 Task: Add Primal Kitchen Chai Tea Collagen Keto Latte to the cart.
Action: Mouse moved to (294, 130)
Screenshot: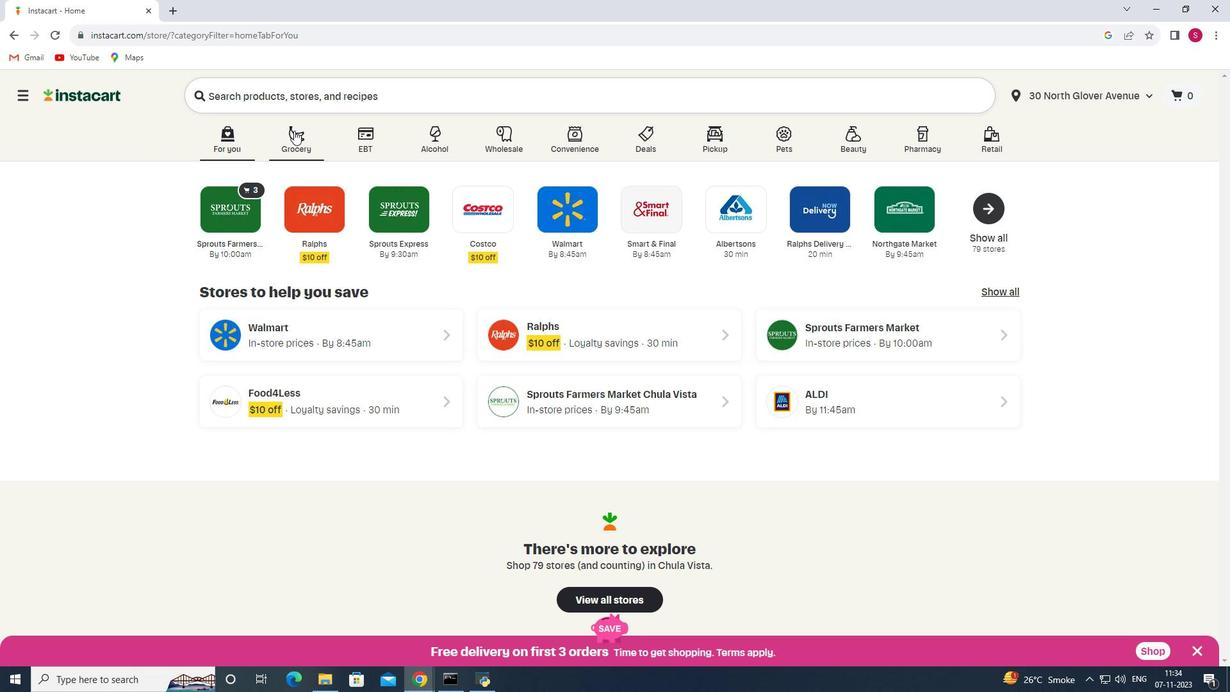 
Action: Mouse pressed left at (294, 130)
Screenshot: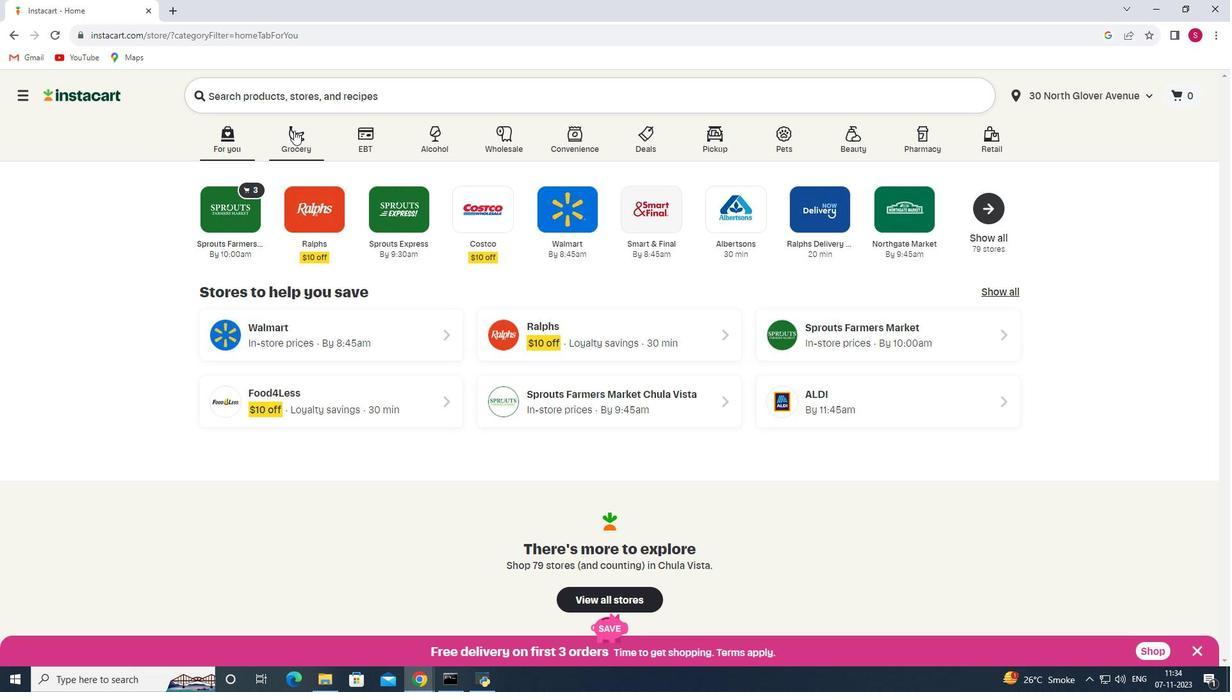 
Action: Mouse moved to (310, 389)
Screenshot: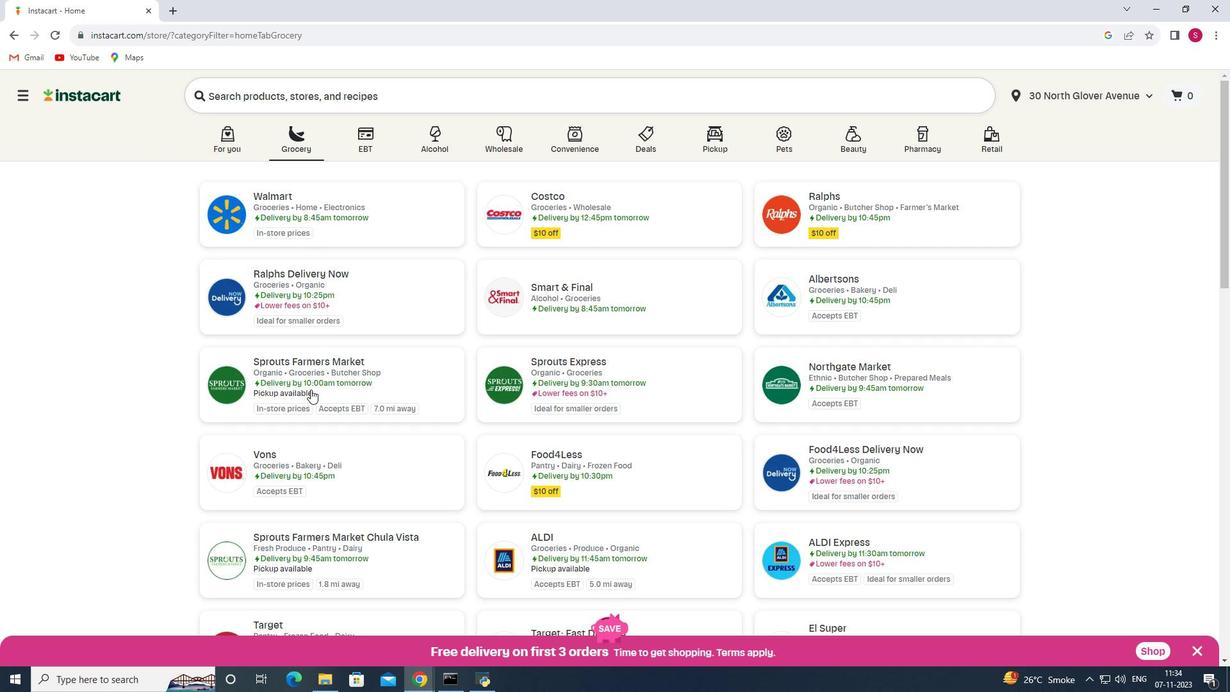 
Action: Mouse pressed left at (310, 389)
Screenshot: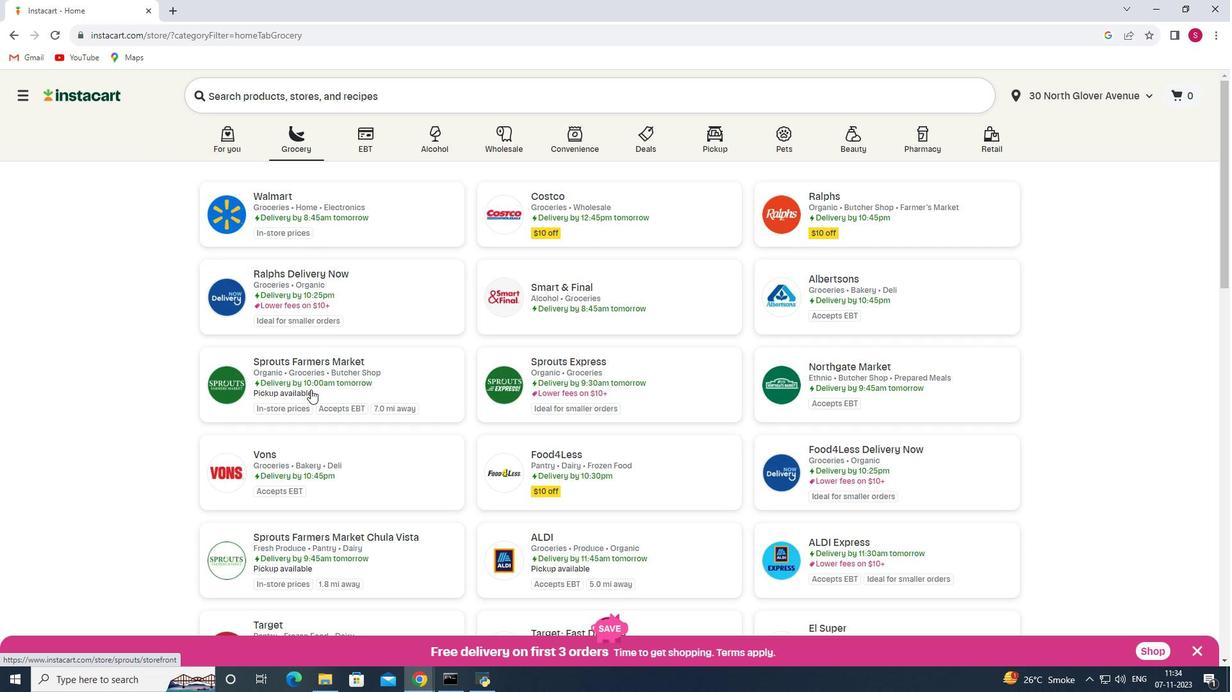 
Action: Mouse moved to (114, 421)
Screenshot: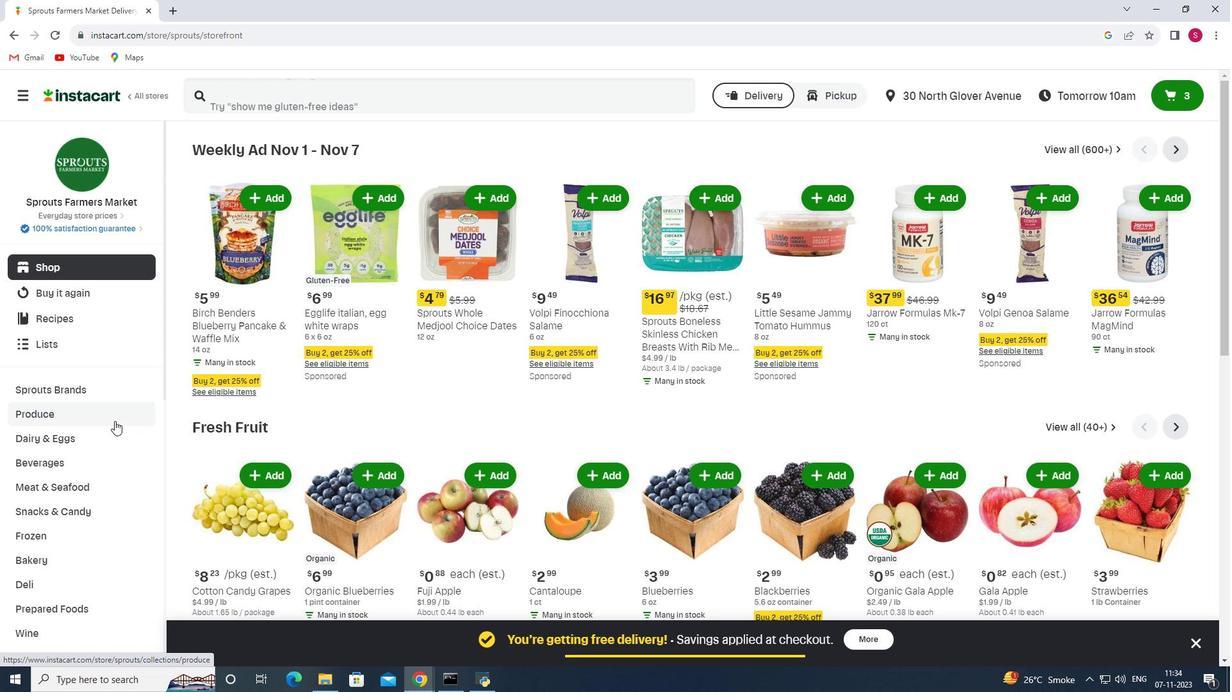 
Action: Mouse scrolled (114, 420) with delta (0, 0)
Screenshot: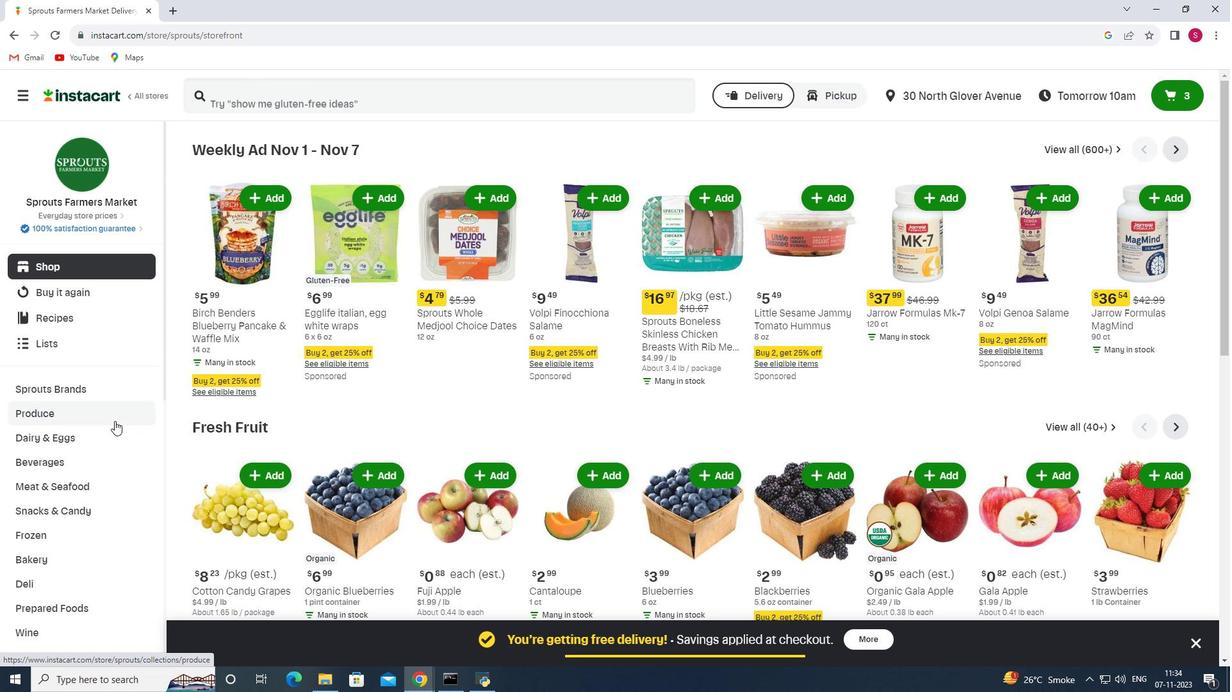 
Action: Mouse scrolled (114, 420) with delta (0, 0)
Screenshot: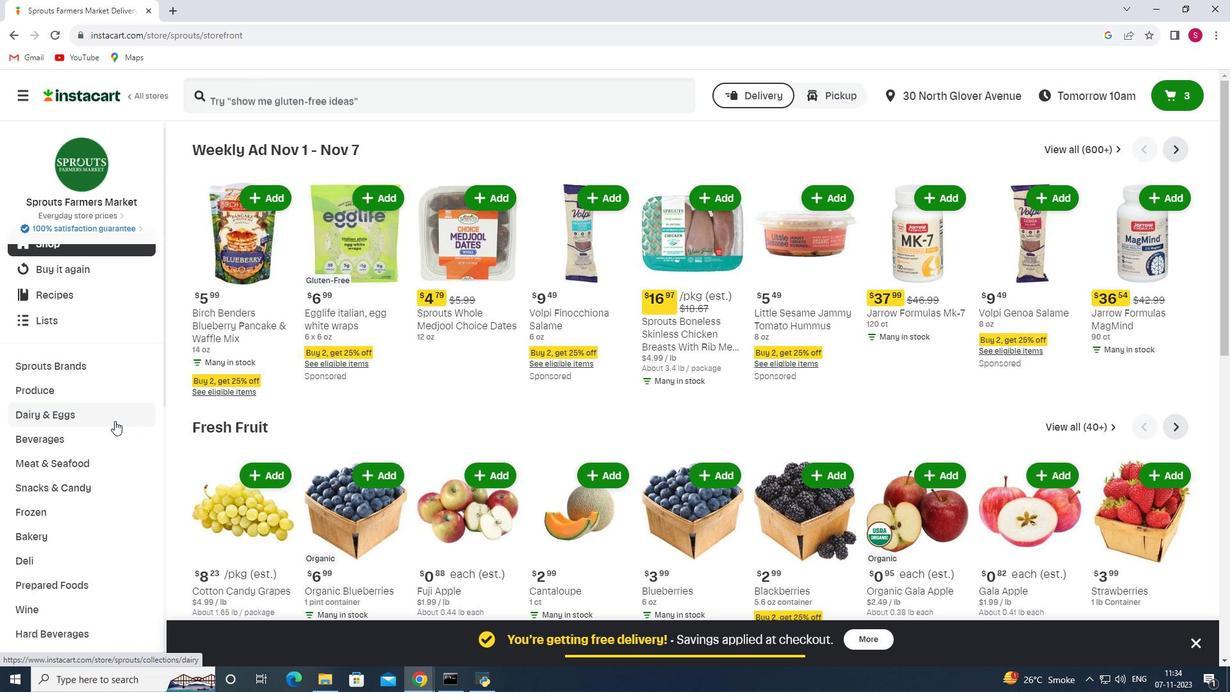 
Action: Mouse scrolled (114, 420) with delta (0, 0)
Screenshot: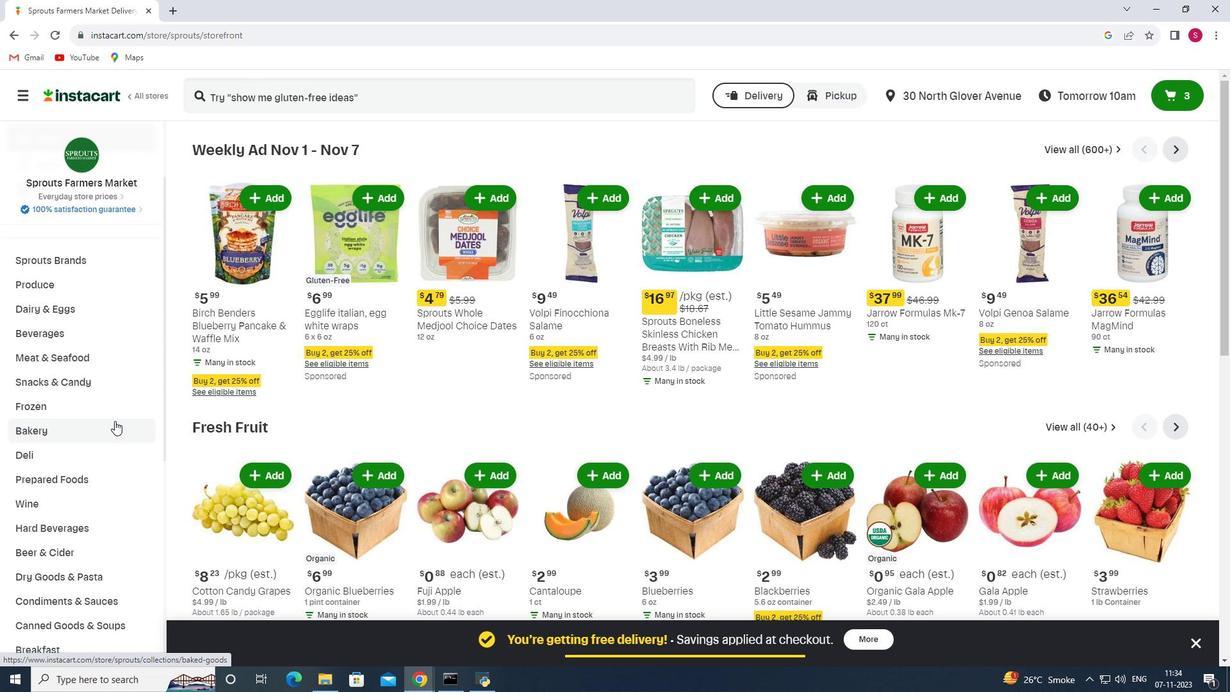 
Action: Mouse scrolled (114, 420) with delta (0, 0)
Screenshot: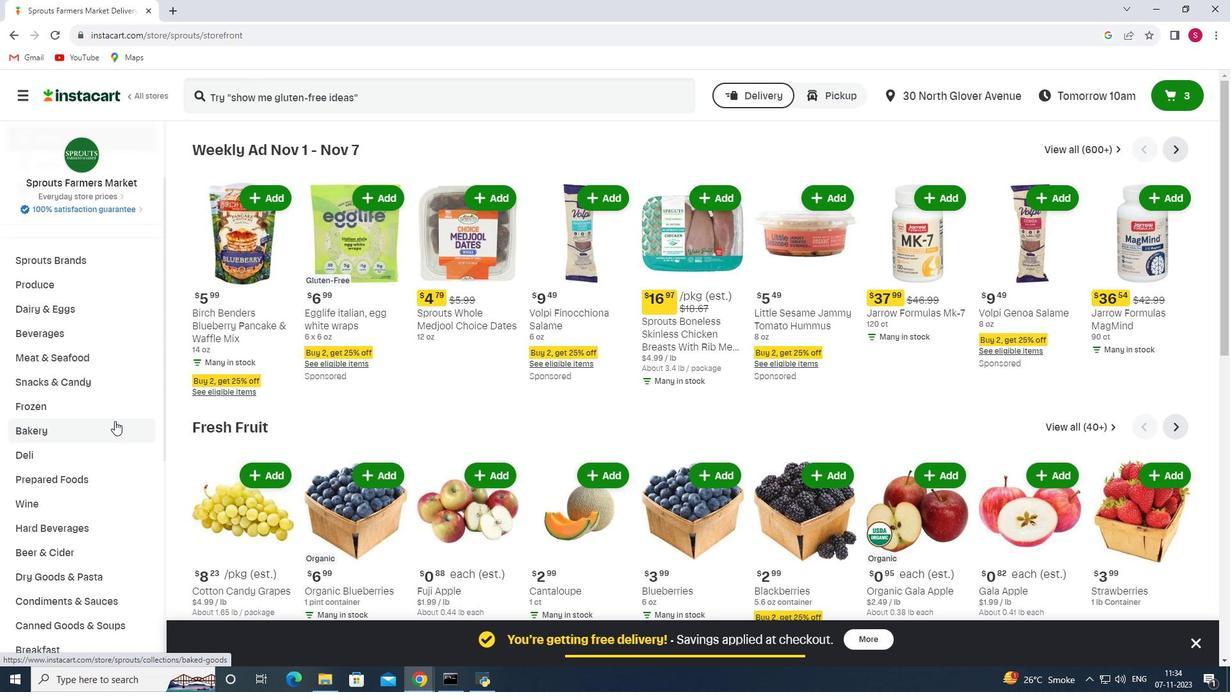 
Action: Mouse scrolled (114, 420) with delta (0, 0)
Screenshot: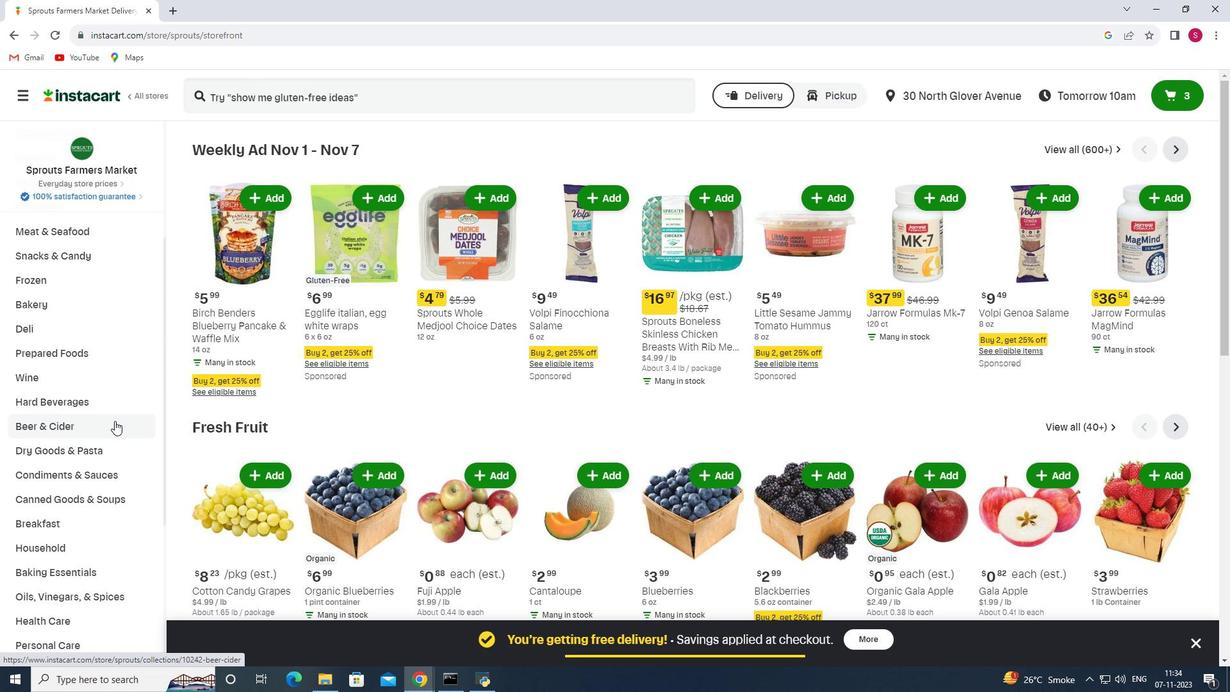 
Action: Mouse scrolled (114, 420) with delta (0, 0)
Screenshot: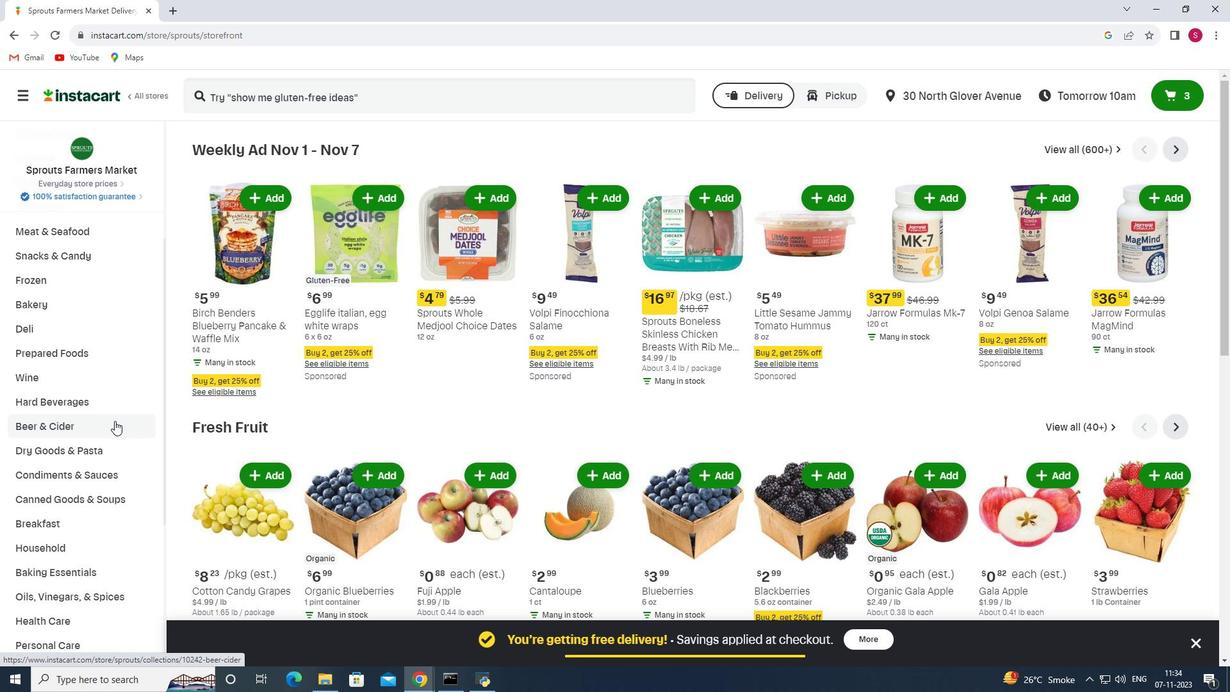
Action: Mouse moved to (62, 487)
Screenshot: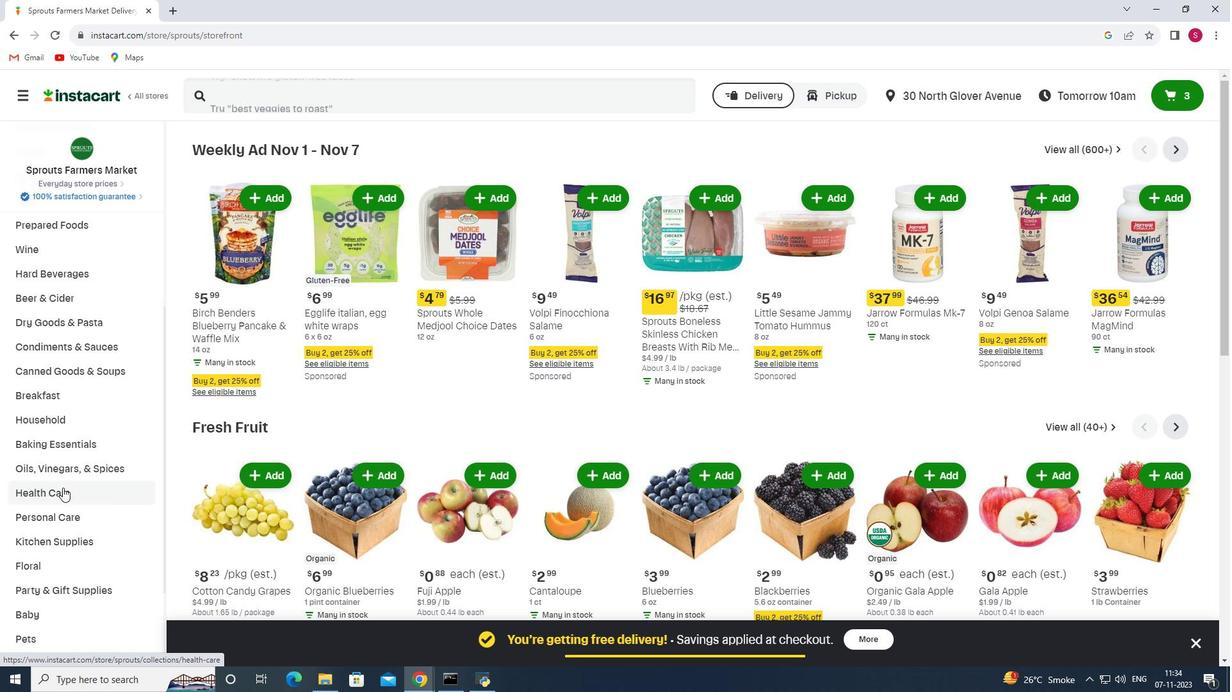 
Action: Mouse pressed left at (62, 487)
Screenshot: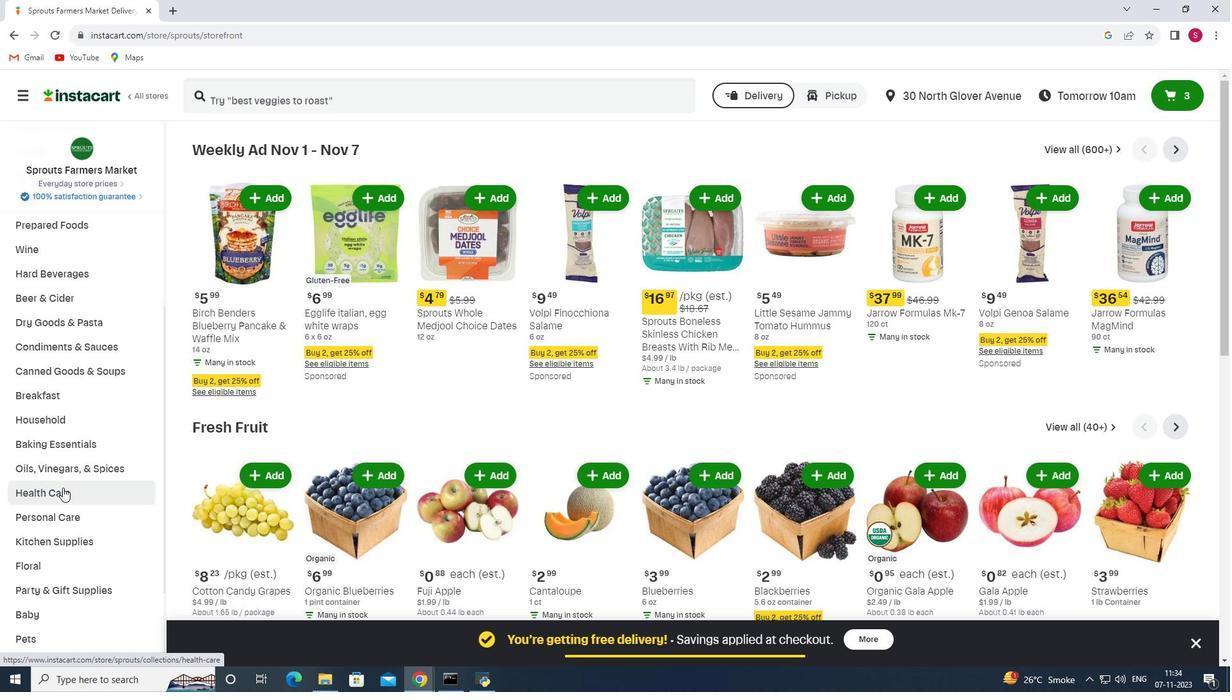 
Action: Mouse moved to (442, 180)
Screenshot: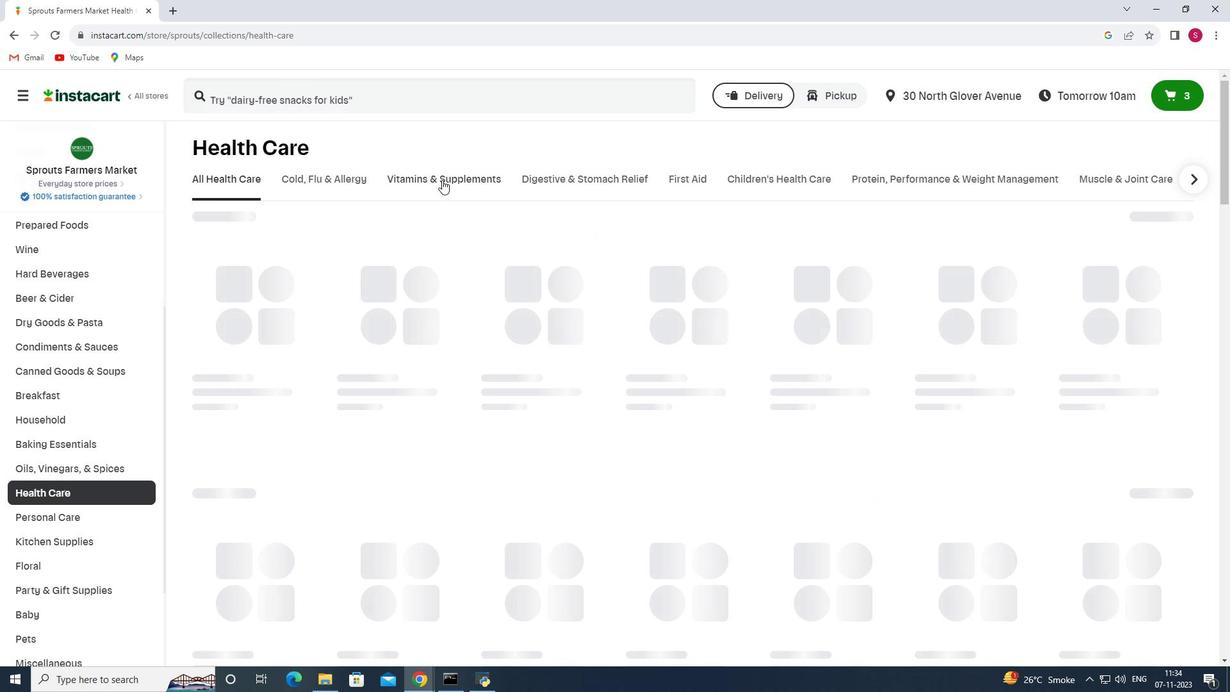 
Action: Mouse pressed left at (442, 180)
Screenshot: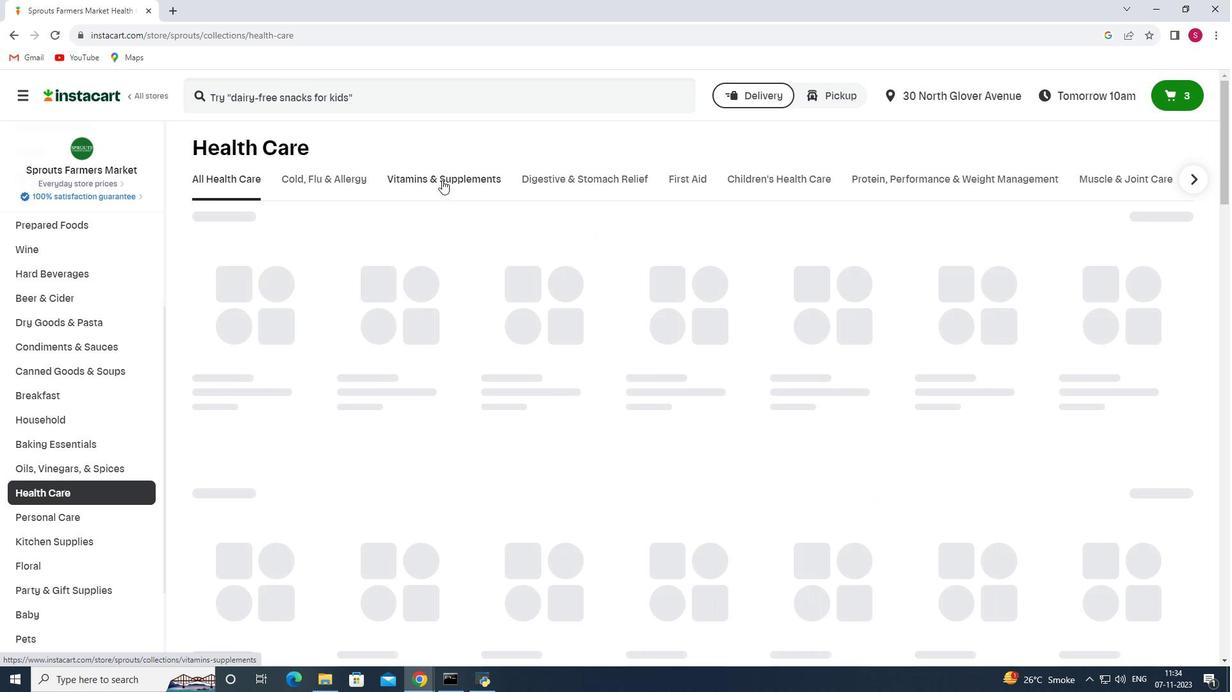 
Action: Mouse moved to (492, 223)
Screenshot: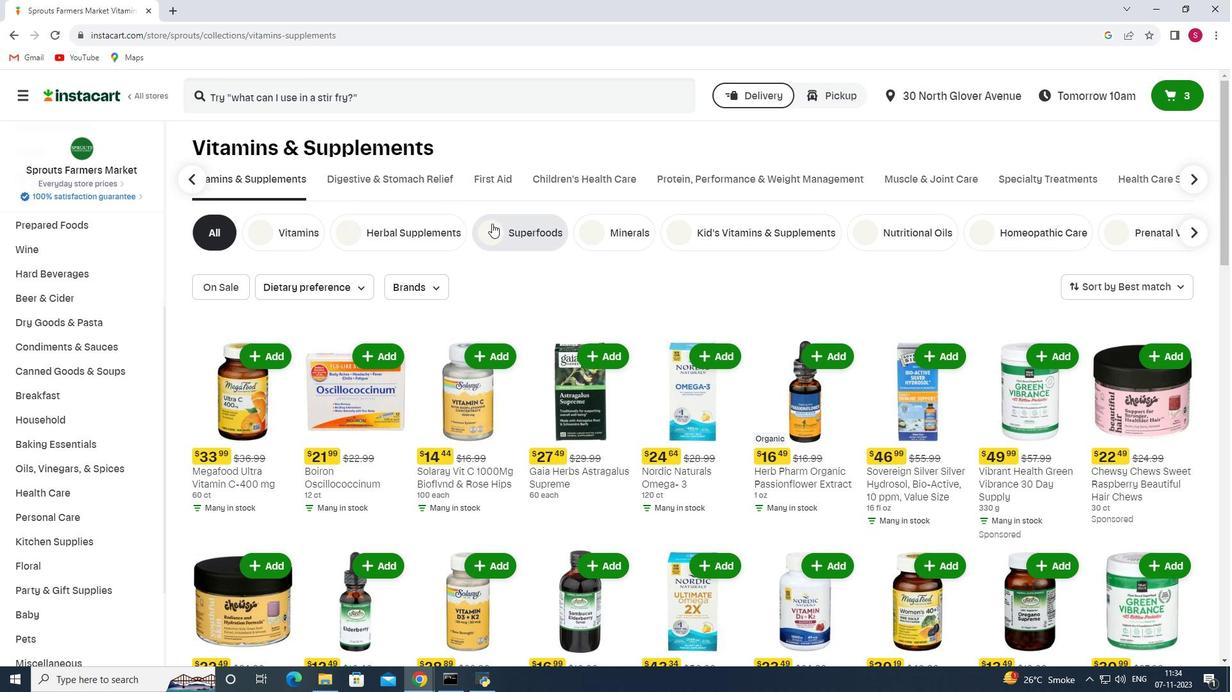 
Action: Mouse pressed left at (492, 223)
Screenshot: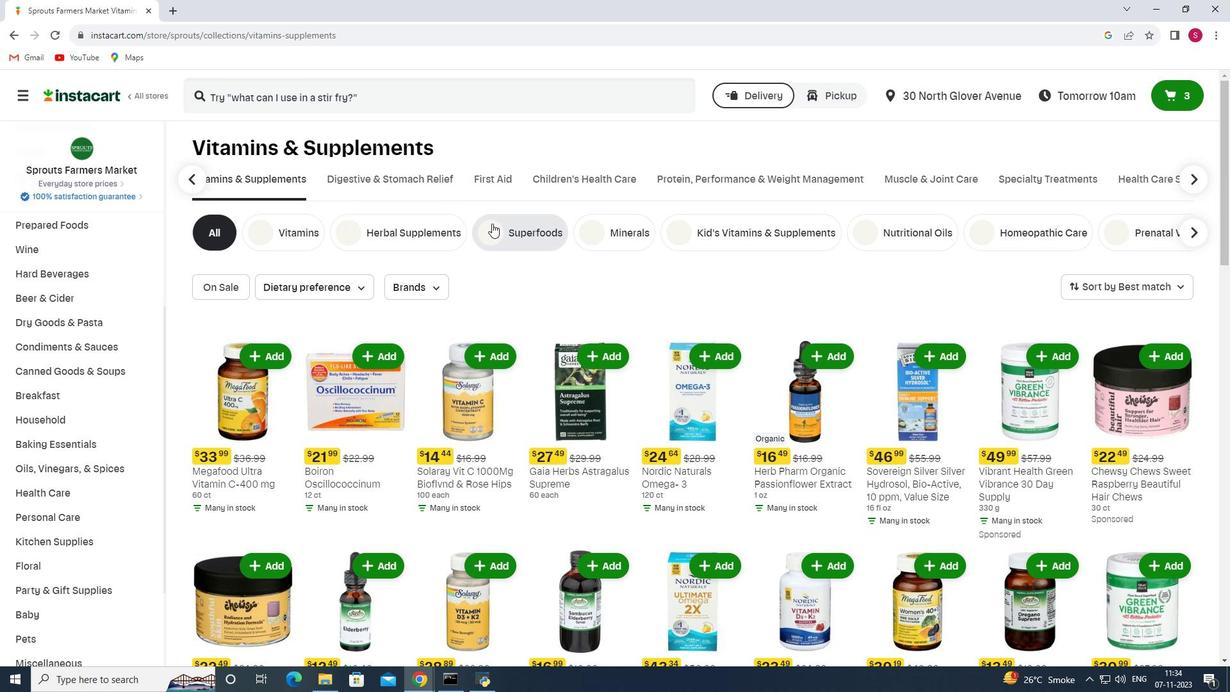 
Action: Mouse moved to (370, 102)
Screenshot: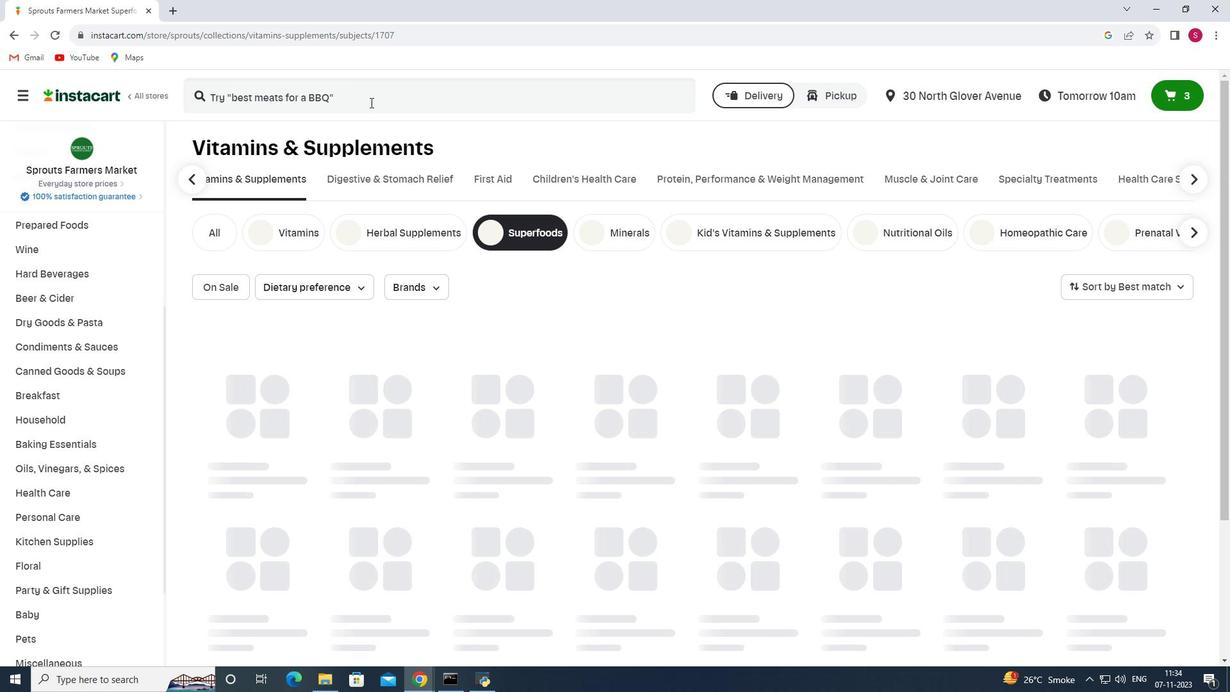 
Action: Mouse pressed left at (370, 102)
Screenshot: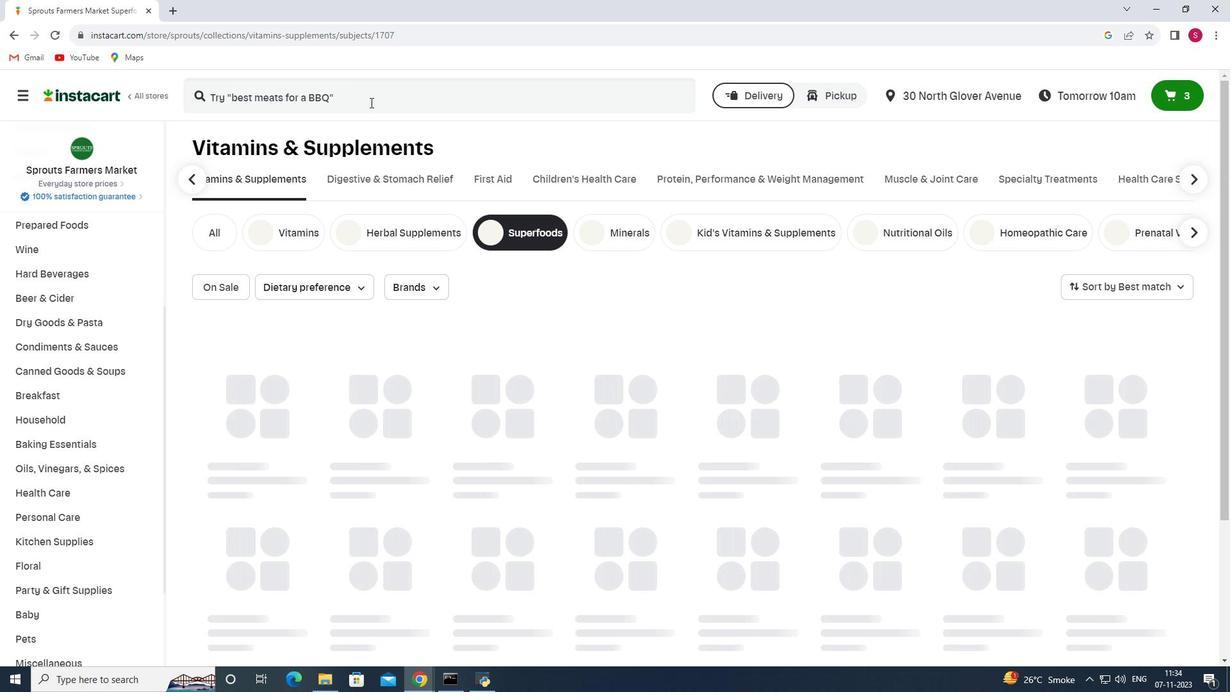 
Action: Key pressed <Key.shift_r>Primal<Key.space><Key.shift_r>Kitchen<Key.space><Key.shift>Chai<Key.space><Key.shift>Tea<Key.space><Key.shift><Key.shift><Key.shift><Key.shift><Key.shift><Key.shift><Key.shift><Key.shift>Collagen<Key.space><Key.shift_r>Keto<Key.space><Key.shift_r>Latte<Key.enter>
Screenshot: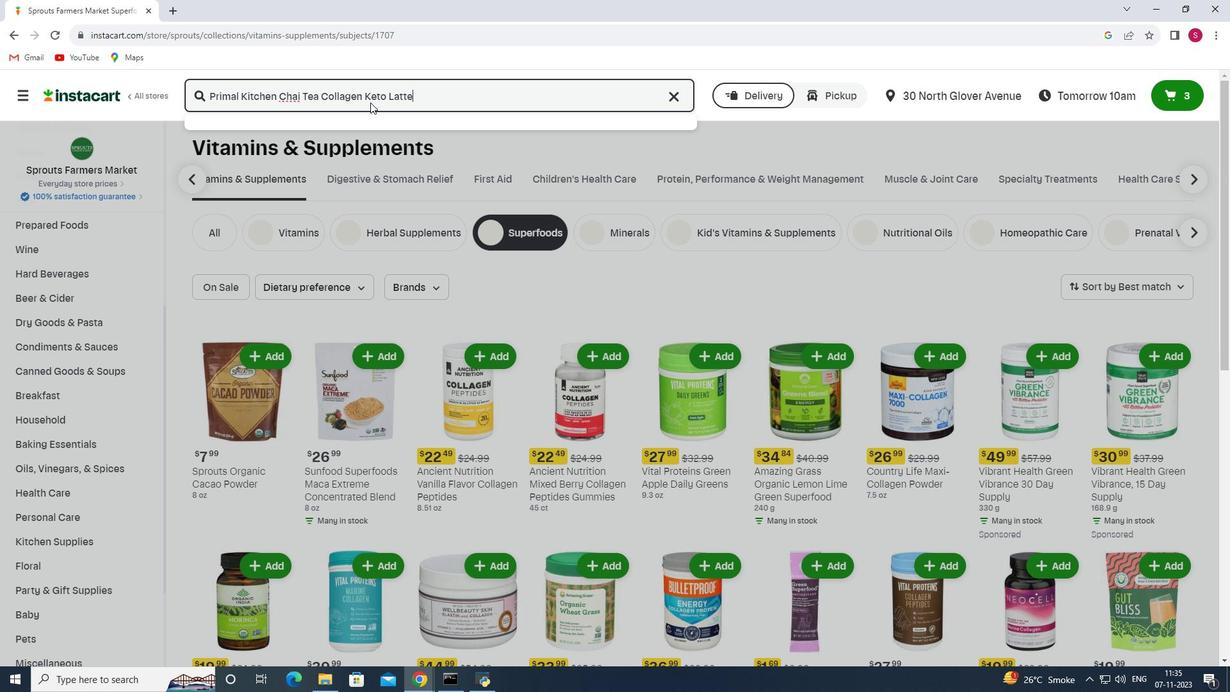 
Action: Mouse moved to (969, 200)
Screenshot: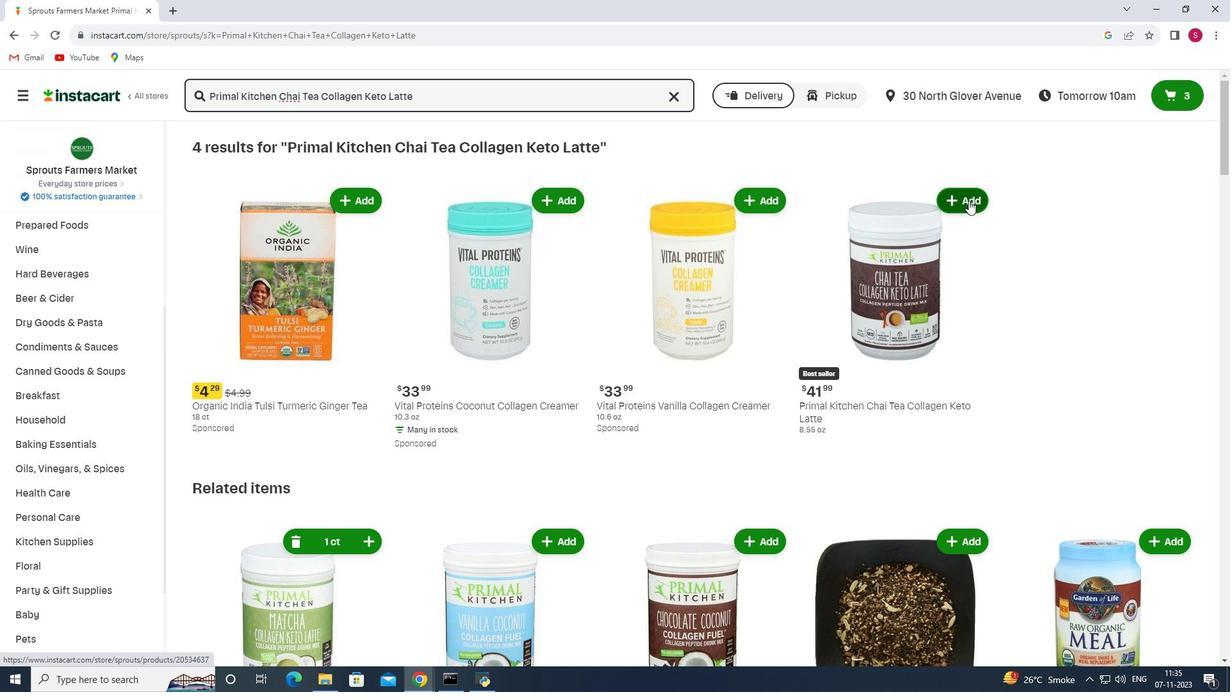 
Action: Mouse pressed left at (969, 200)
Screenshot: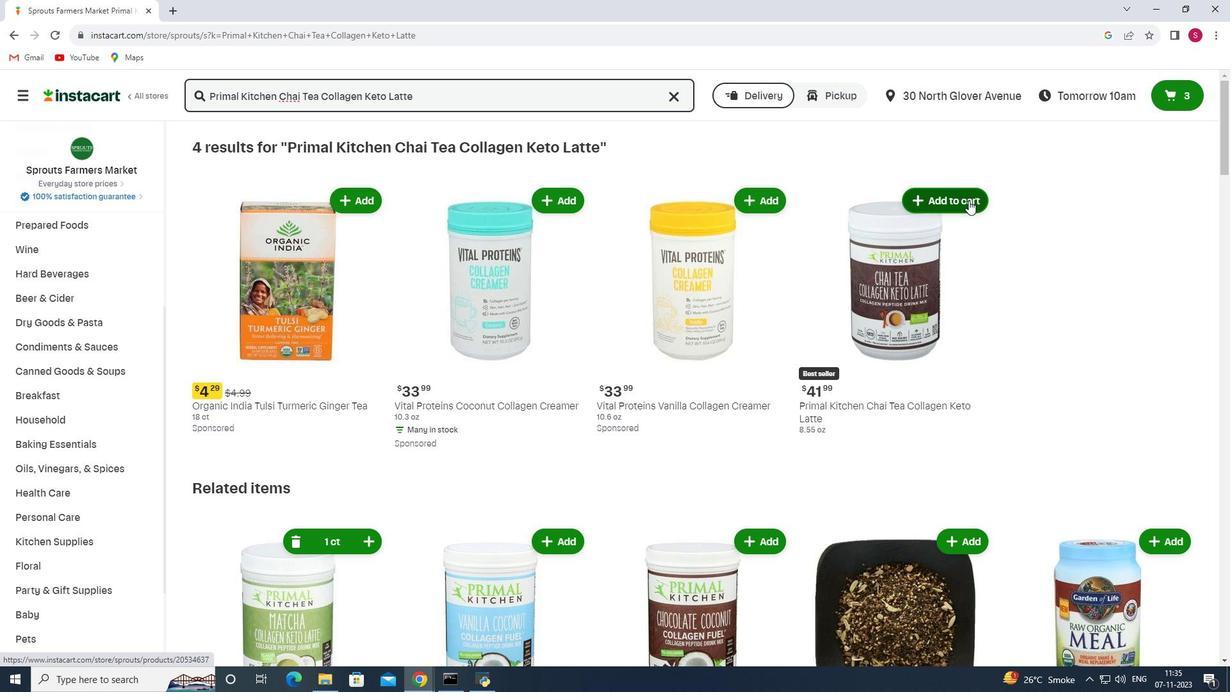 
Action: Mouse moved to (935, 214)
Screenshot: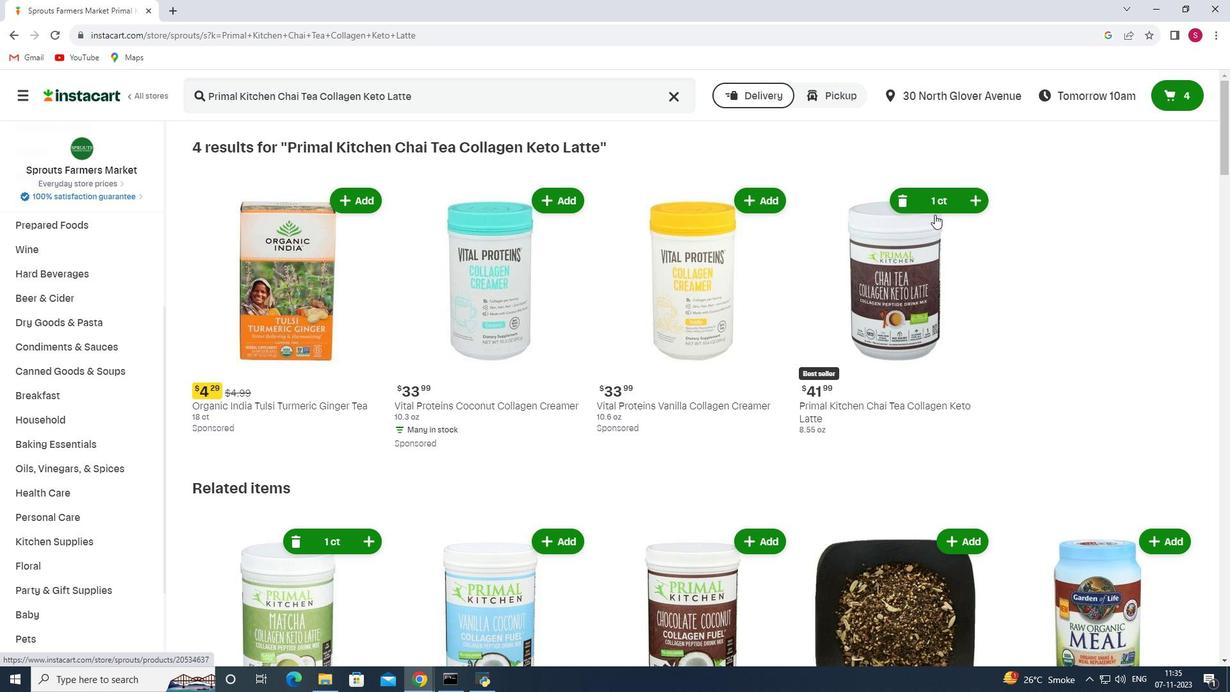 
